 Task: Search for specific calendar items in June 2023 using the search bar.
Action: Mouse moved to (20, 86)
Screenshot: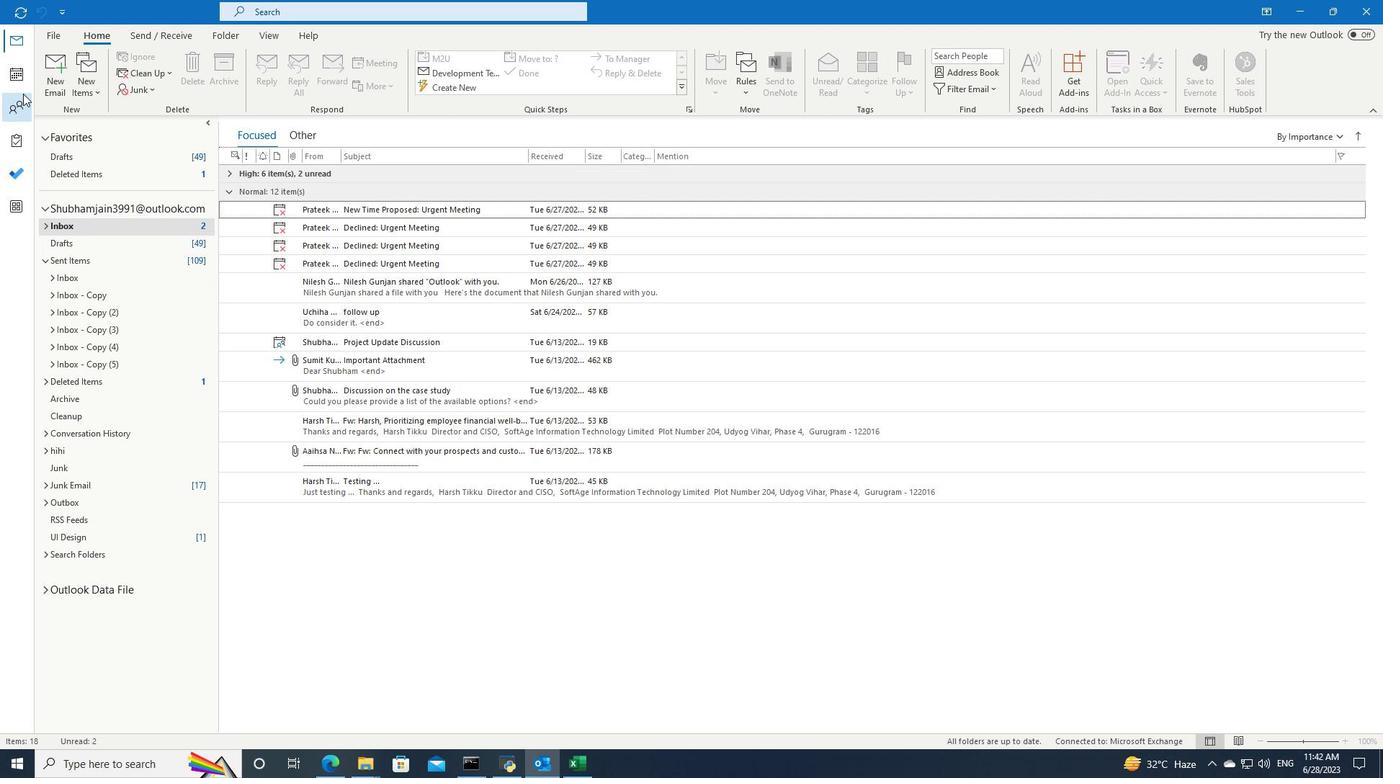 
Action: Mouse pressed left at (20, 86)
Screenshot: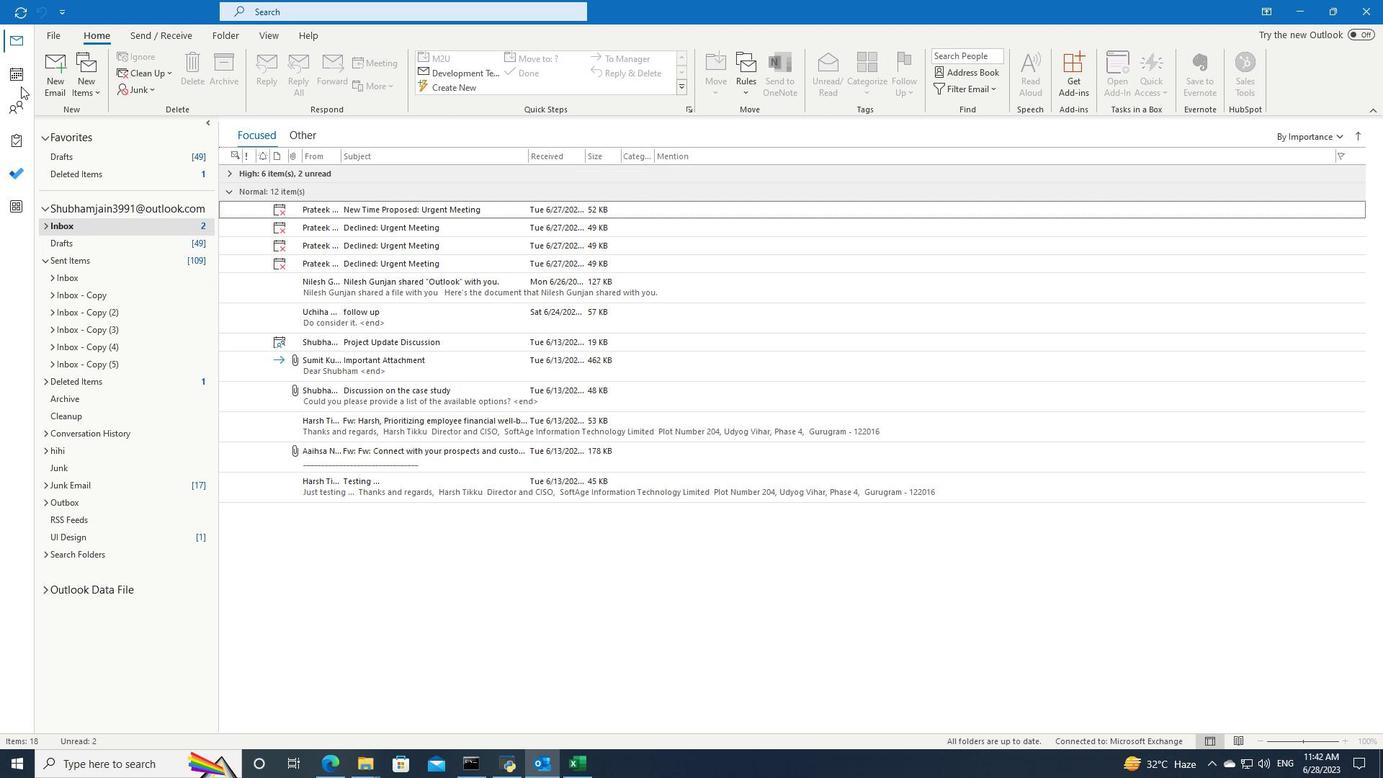 
Action: Mouse moved to (514, 12)
Screenshot: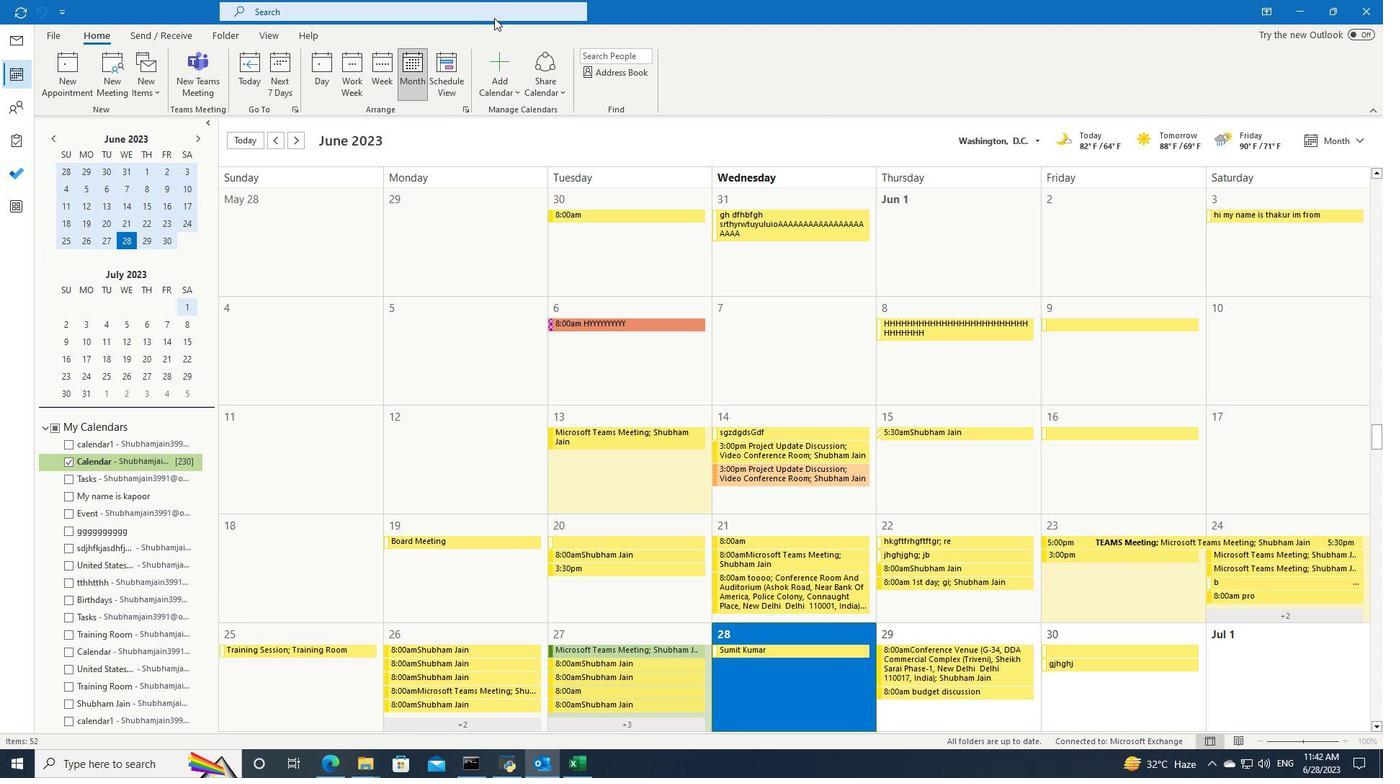 
Action: Mouse pressed left at (514, 12)
Screenshot: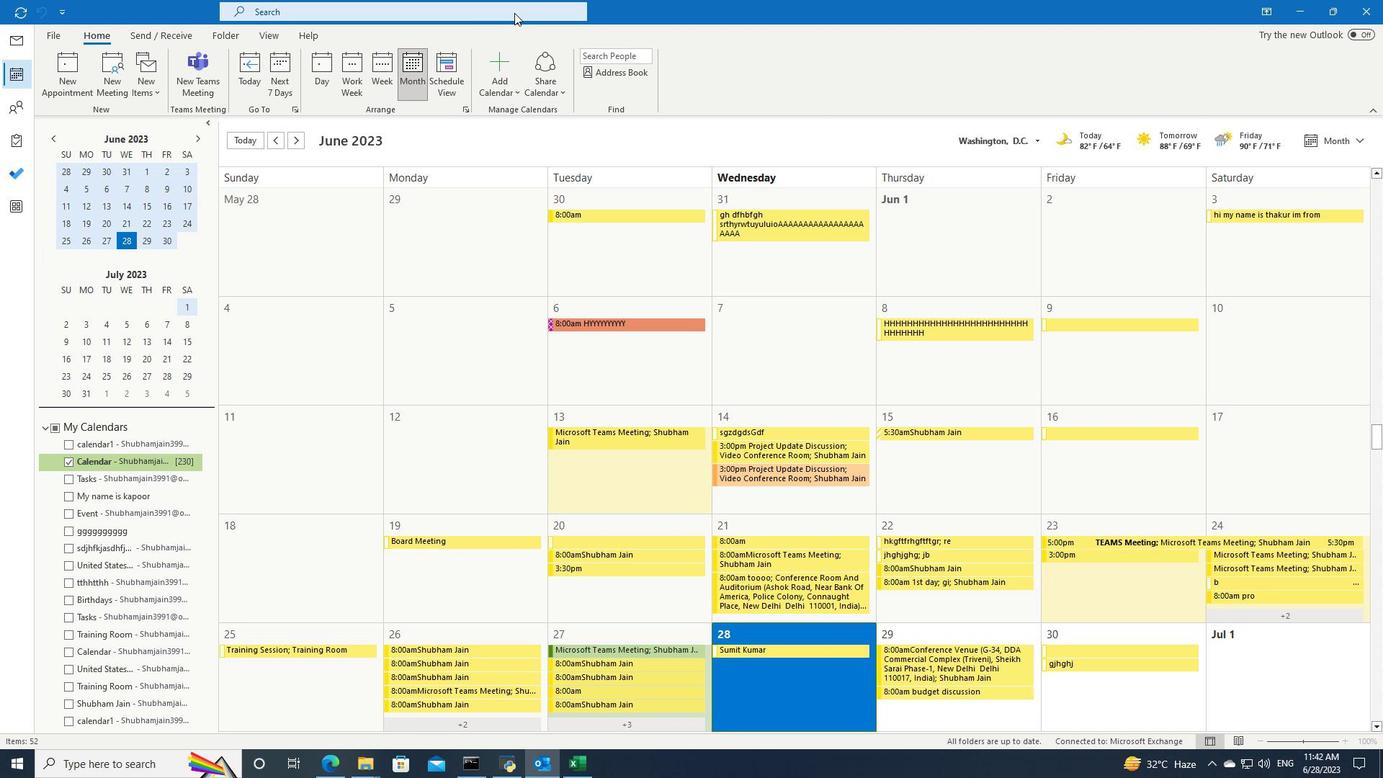 
Action: Mouse moved to (554, 8)
Screenshot: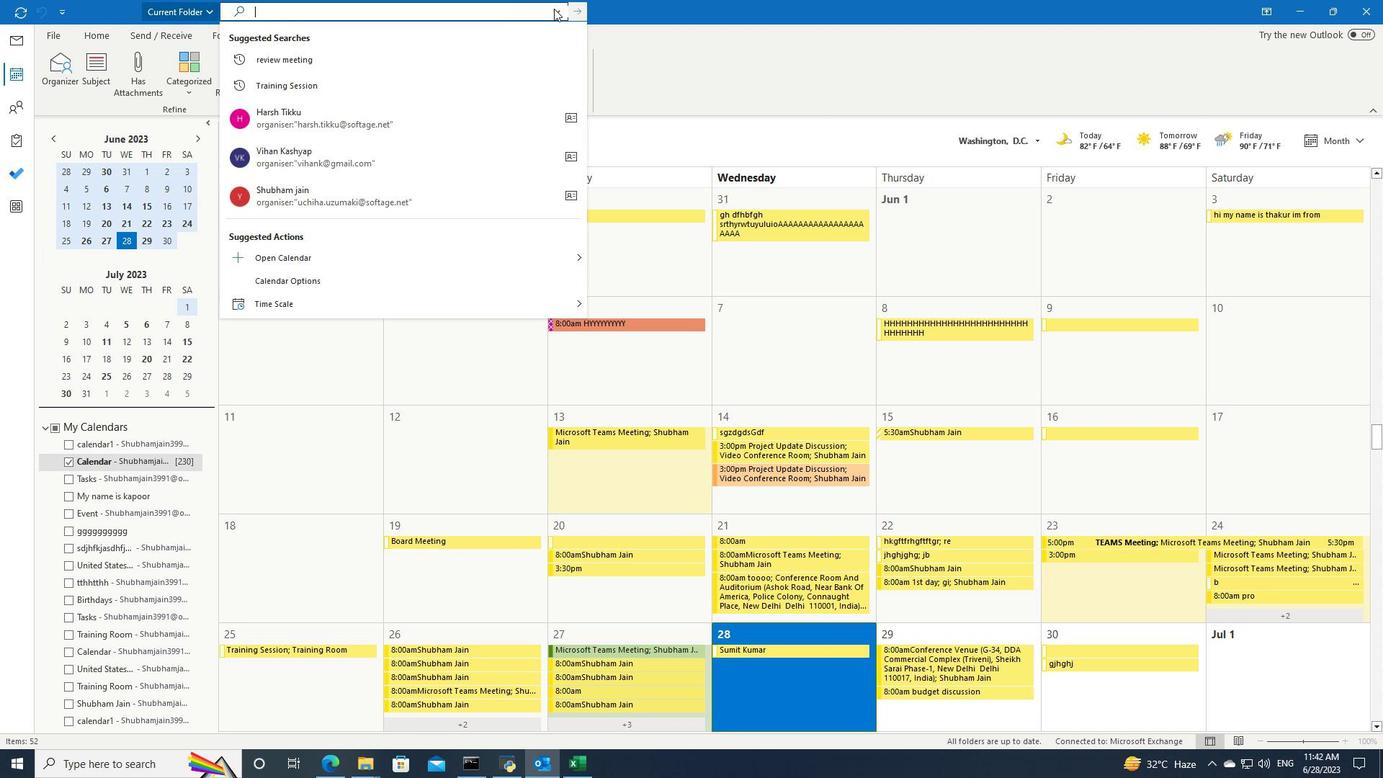
Action: Mouse pressed left at (554, 8)
Screenshot: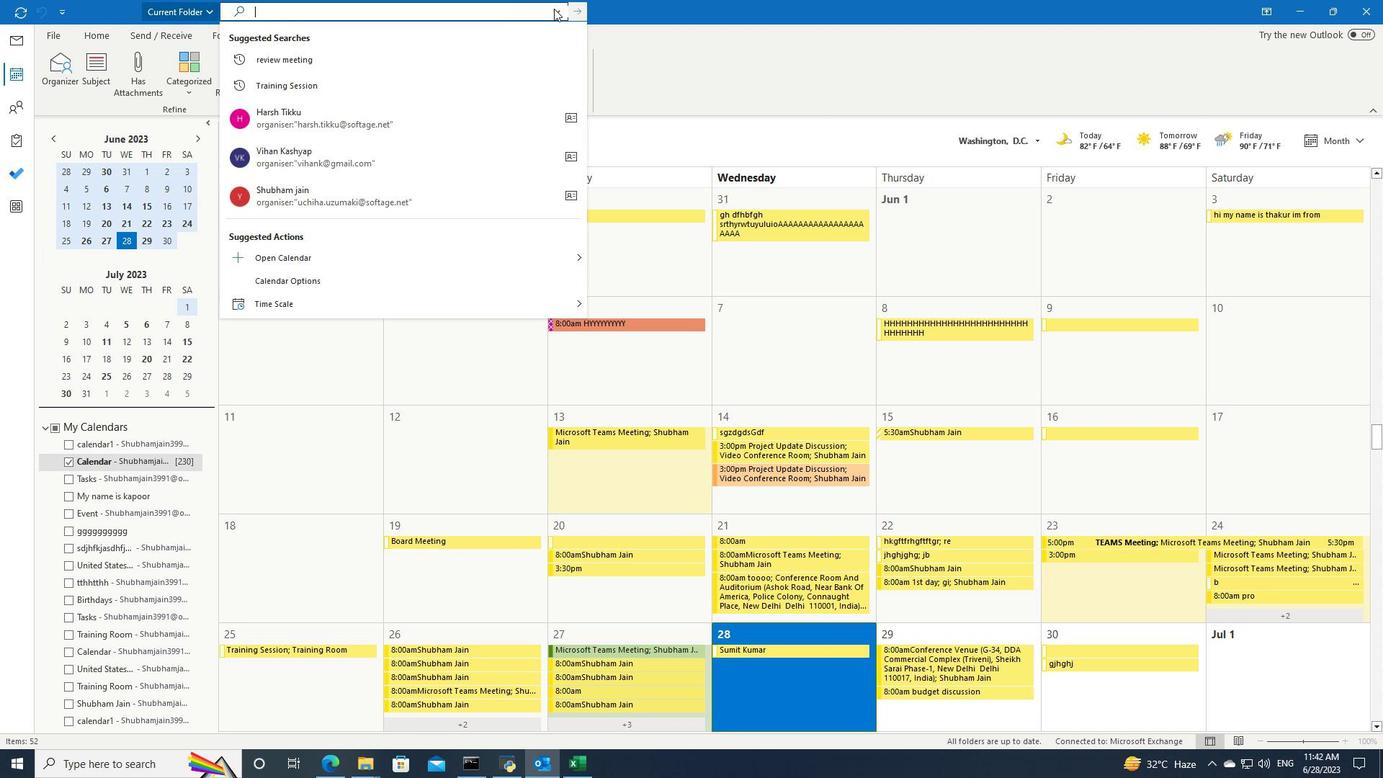 
Action: Mouse moved to (566, 34)
Screenshot: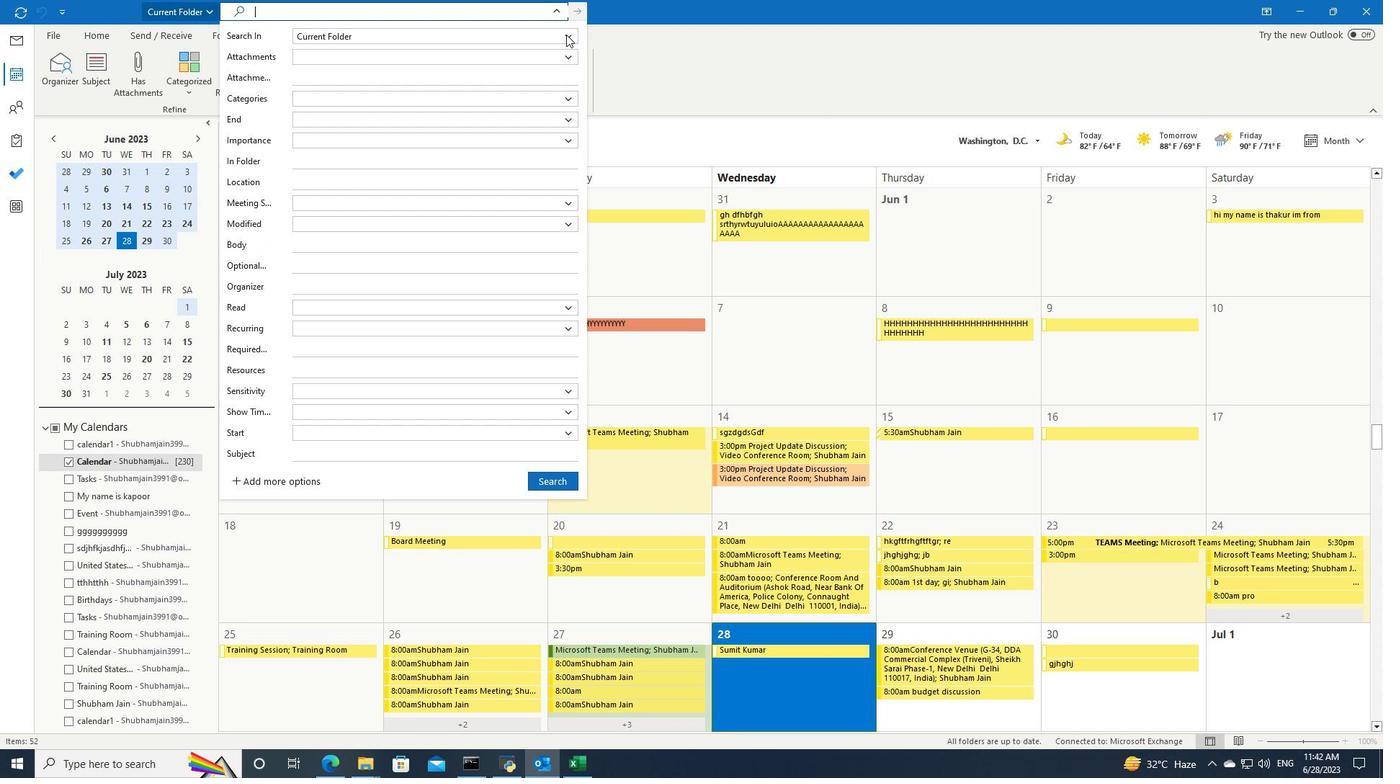 
Action: Mouse pressed left at (566, 34)
Screenshot: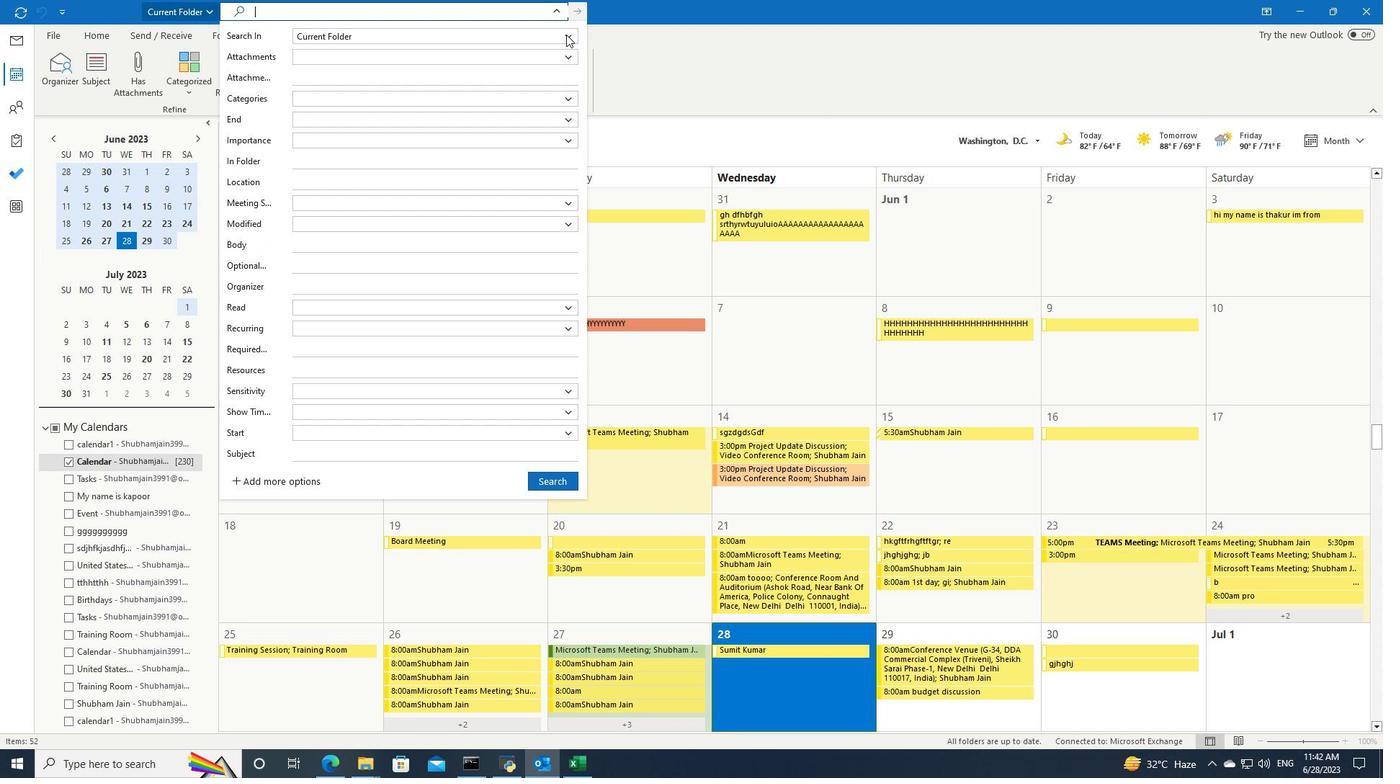 
Action: Mouse moved to (541, 73)
Screenshot: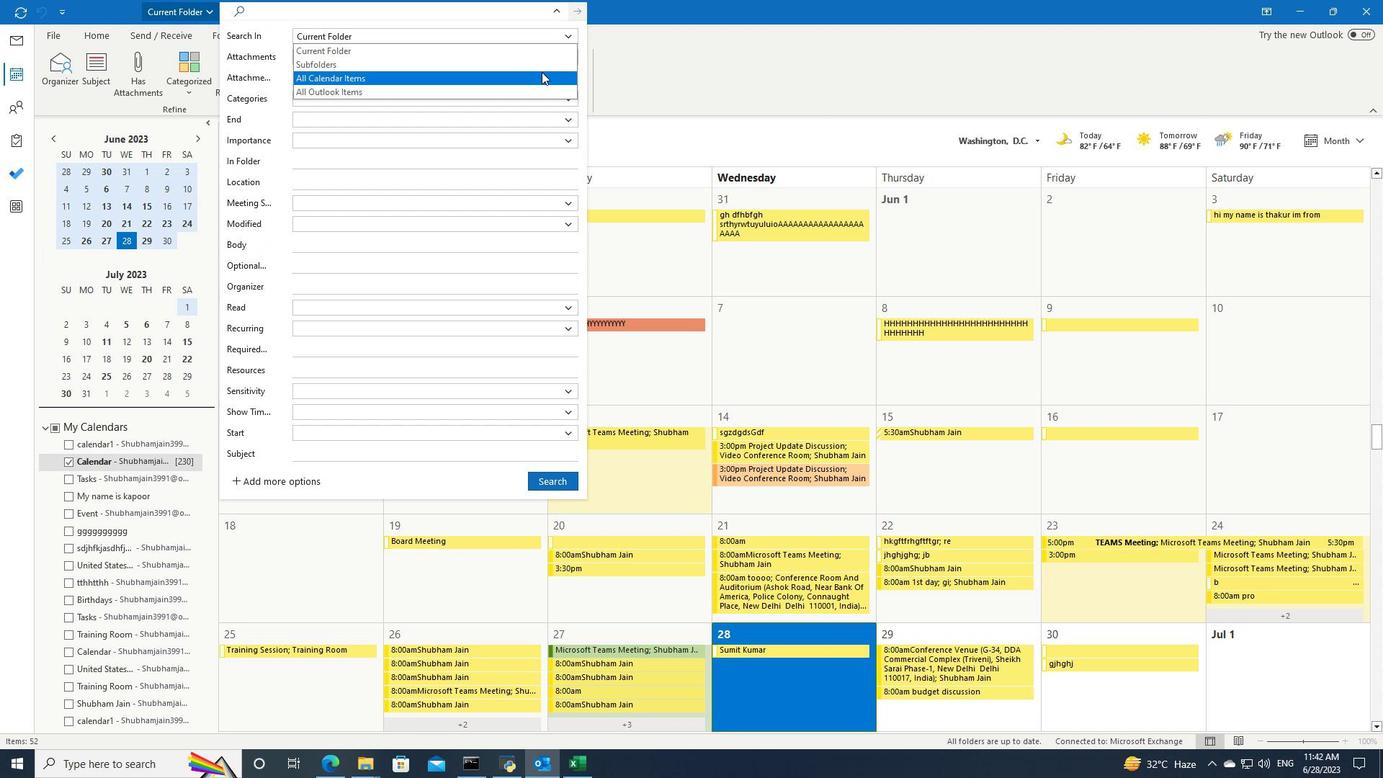 
Action: Mouse pressed left at (541, 73)
Screenshot: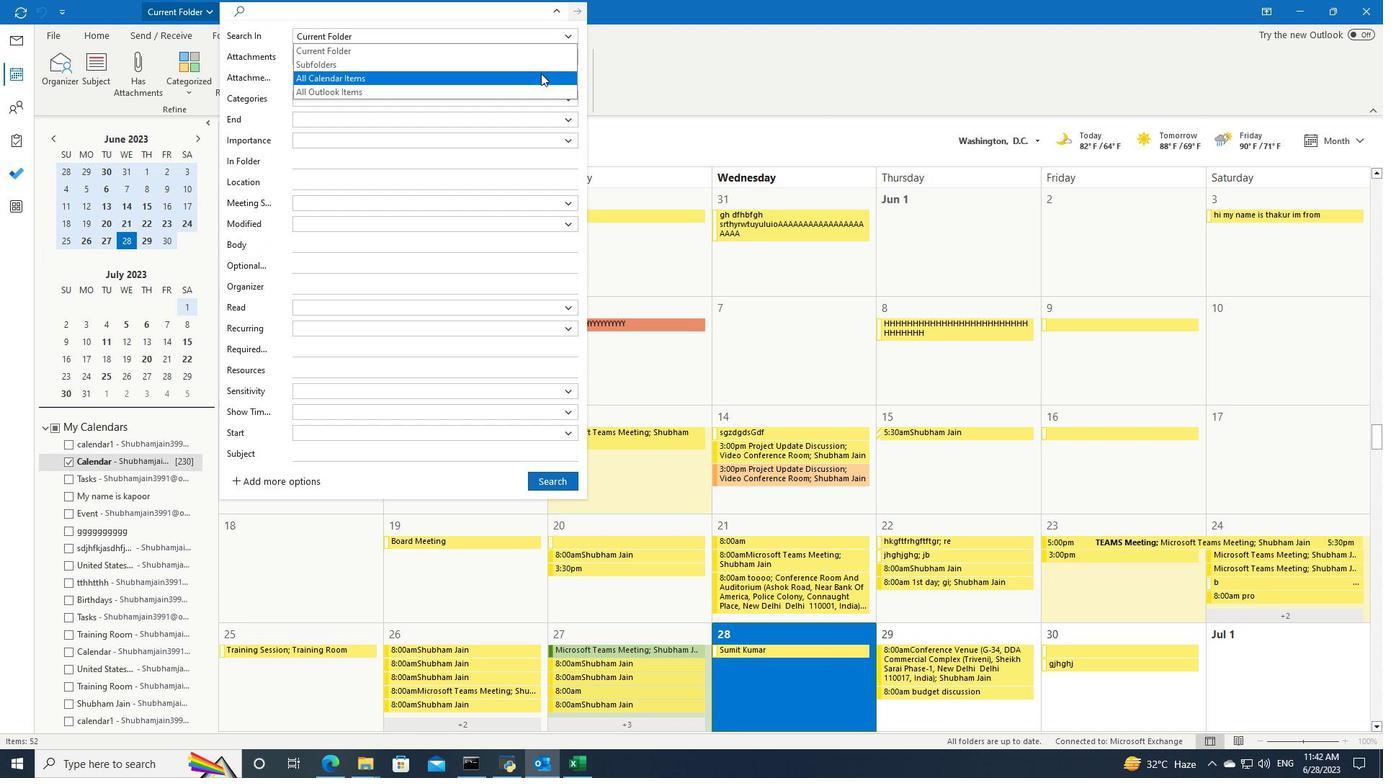 
Action: Mouse moved to (557, 12)
Screenshot: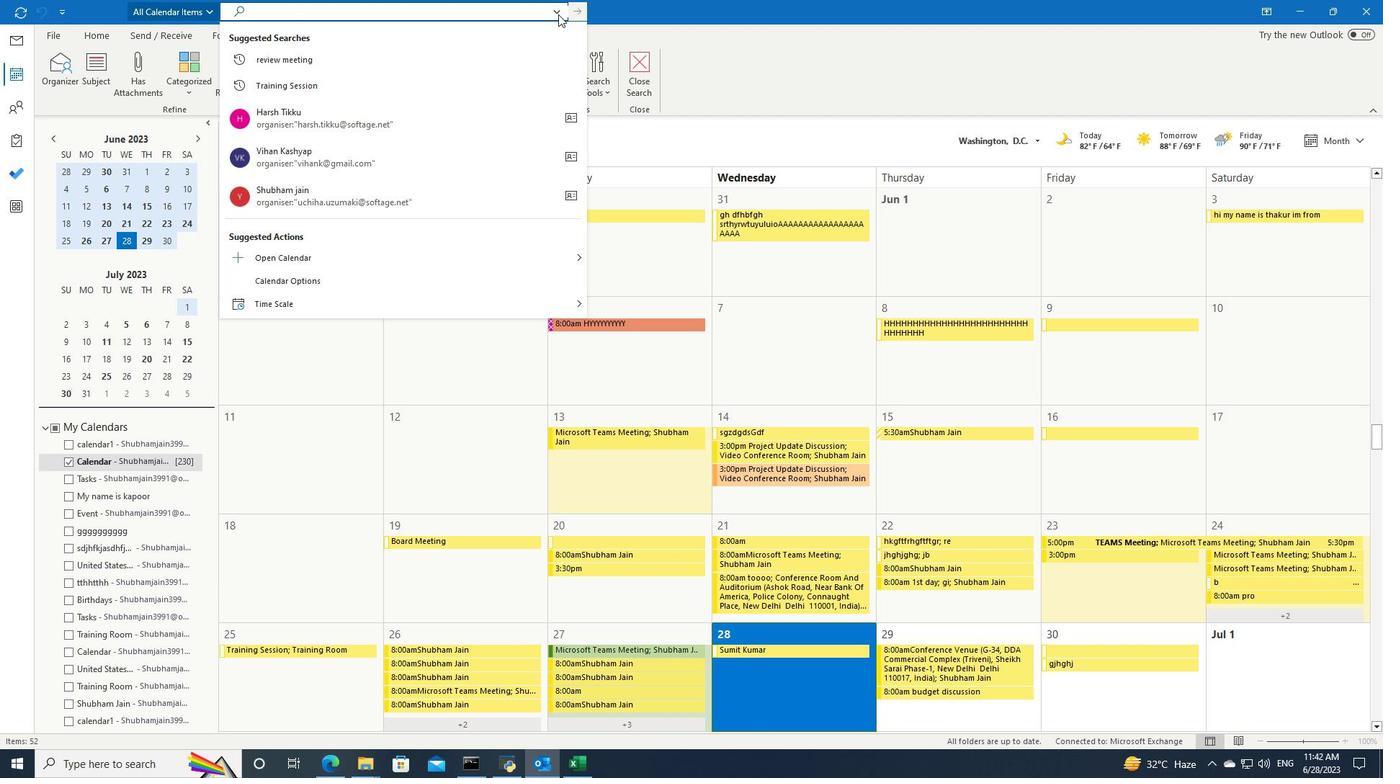 
Action: Mouse pressed left at (557, 12)
Screenshot: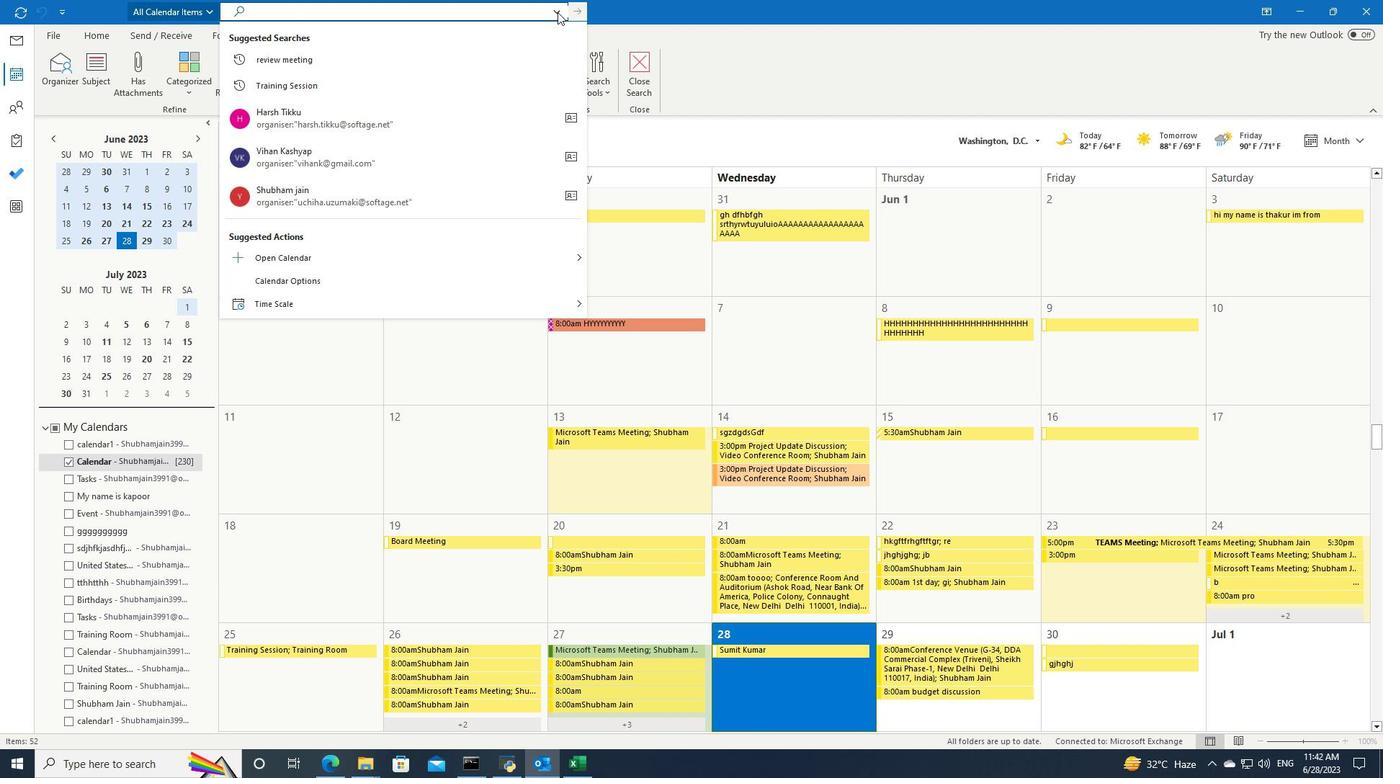 
Action: Mouse moved to (564, 384)
Screenshot: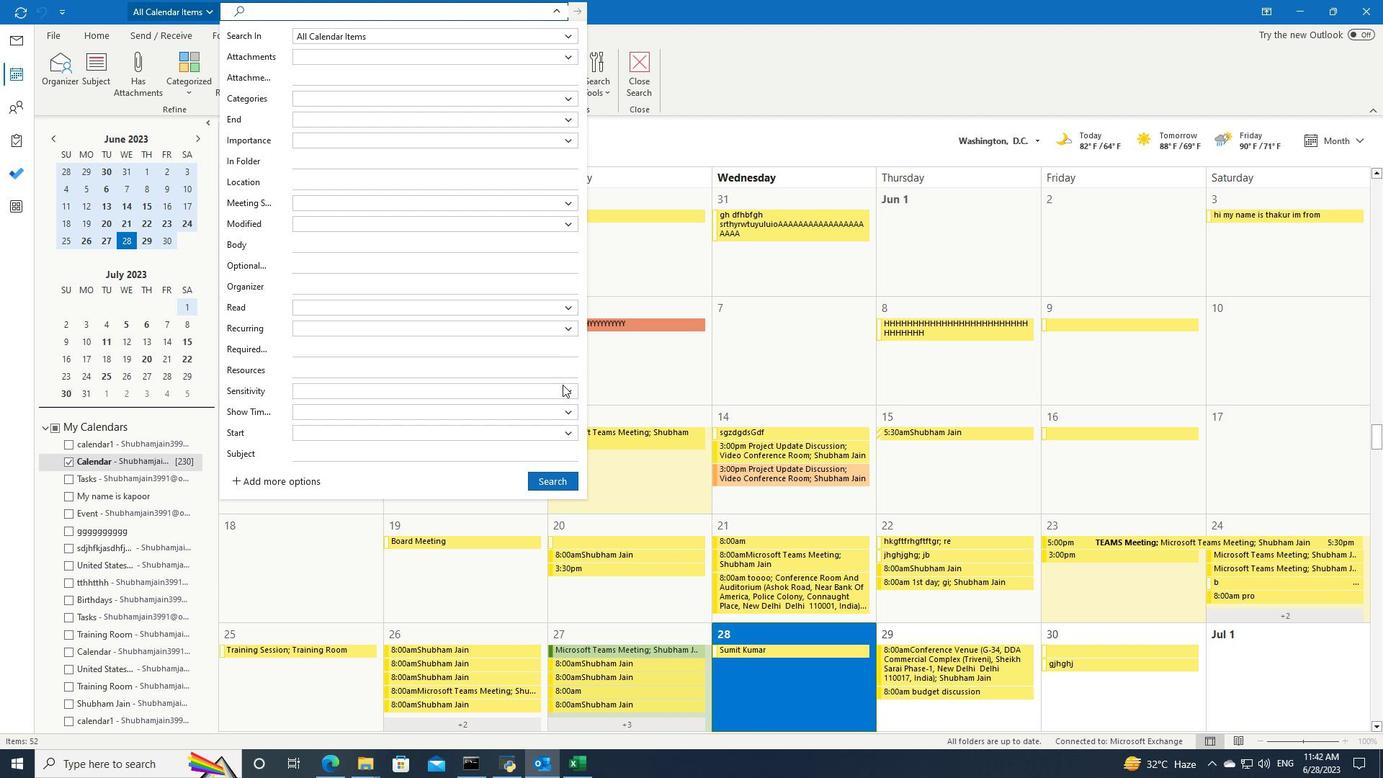 
Action: Mouse pressed left at (564, 384)
Screenshot: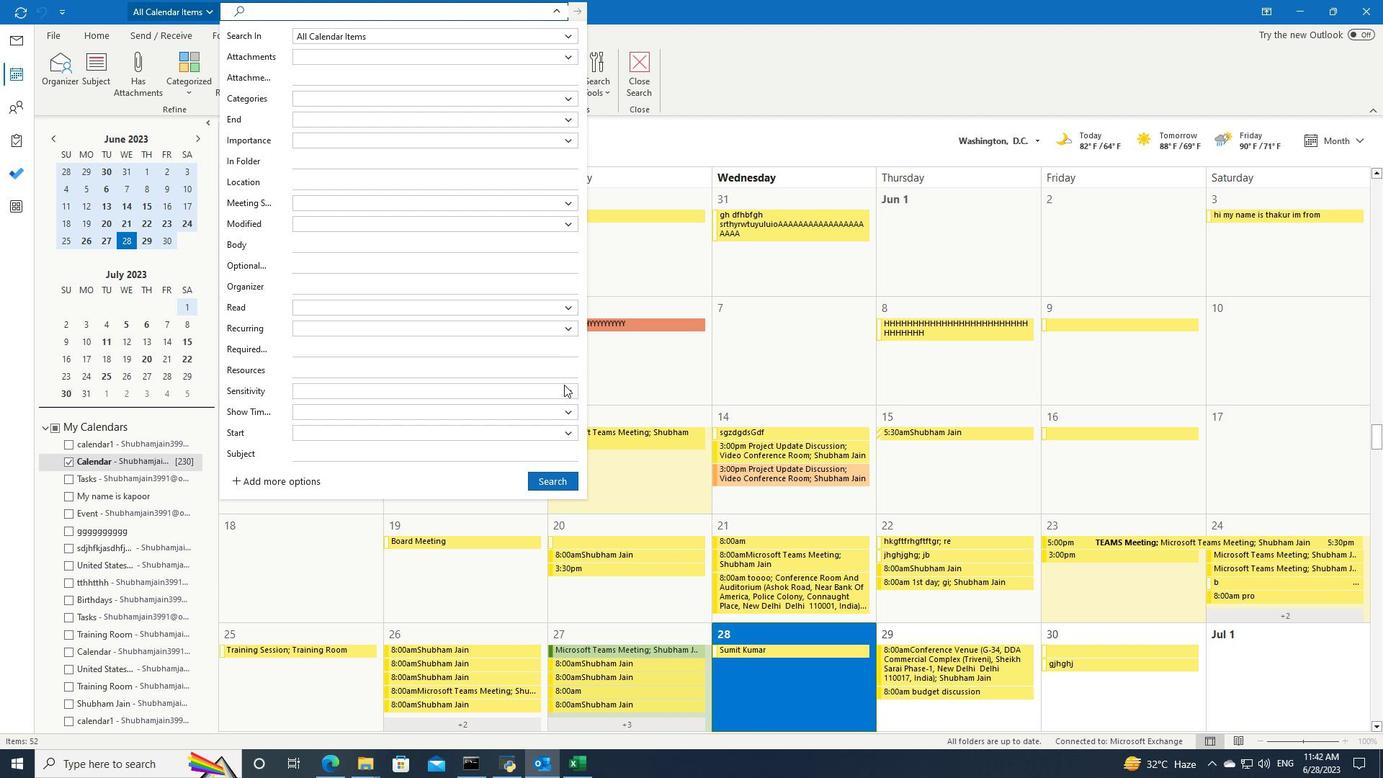 
Action: Mouse moved to (550, 464)
Screenshot: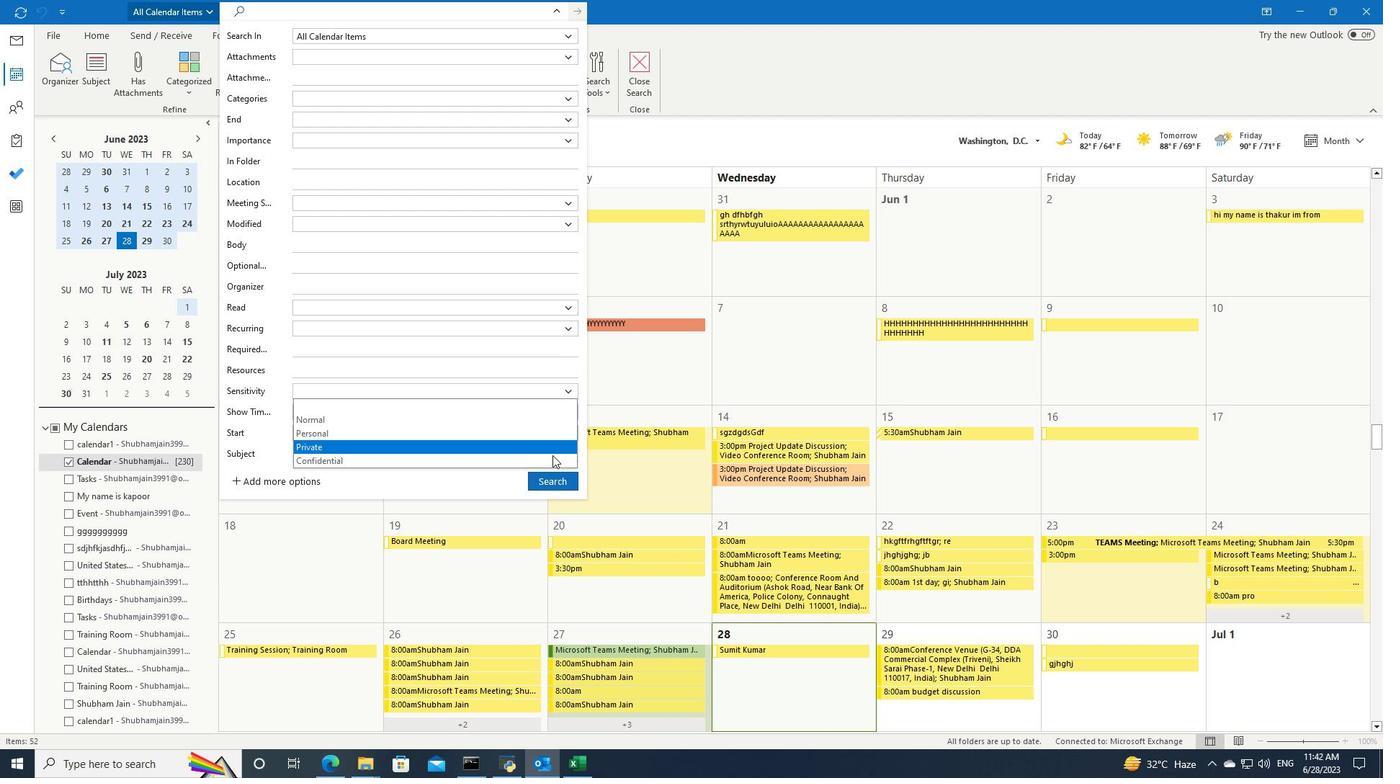 
Action: Mouse pressed left at (550, 464)
Screenshot: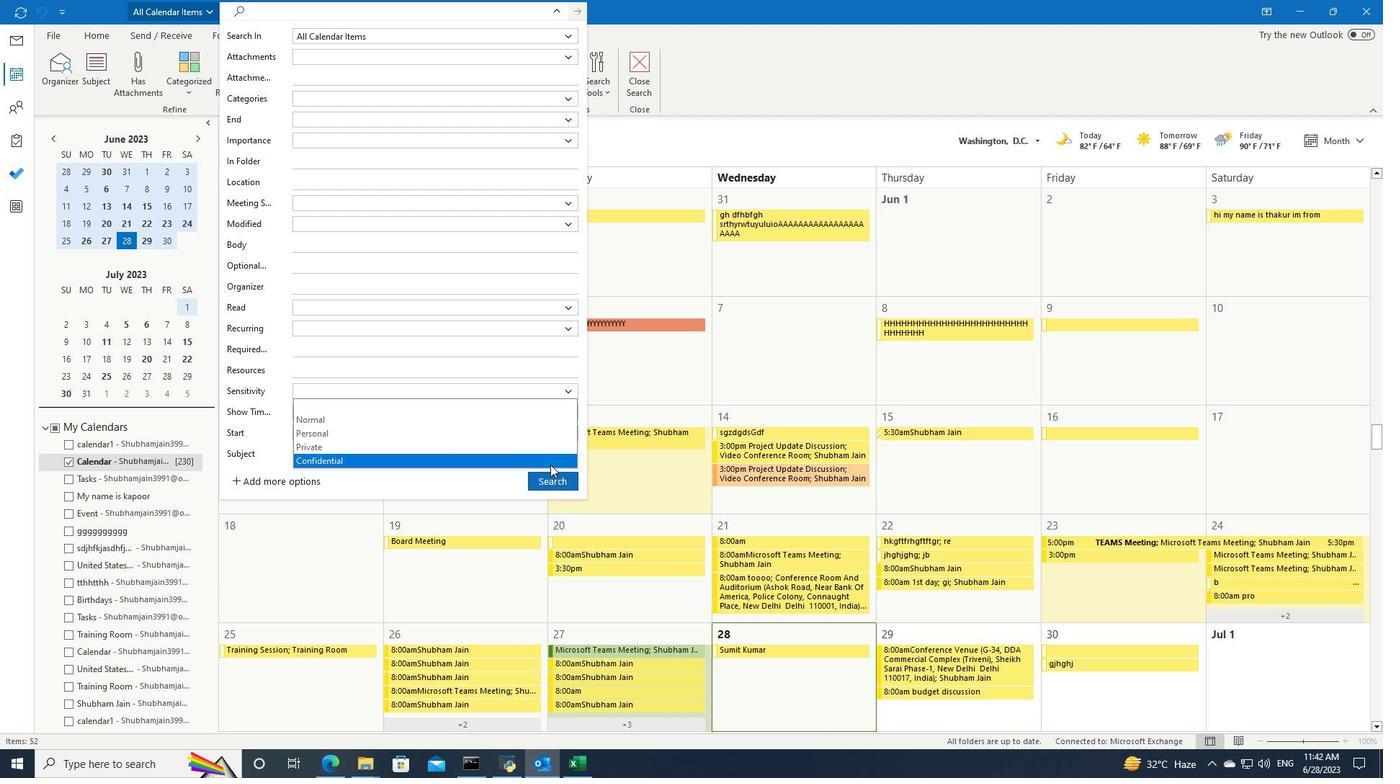 
Action: Mouse moved to (549, 479)
Screenshot: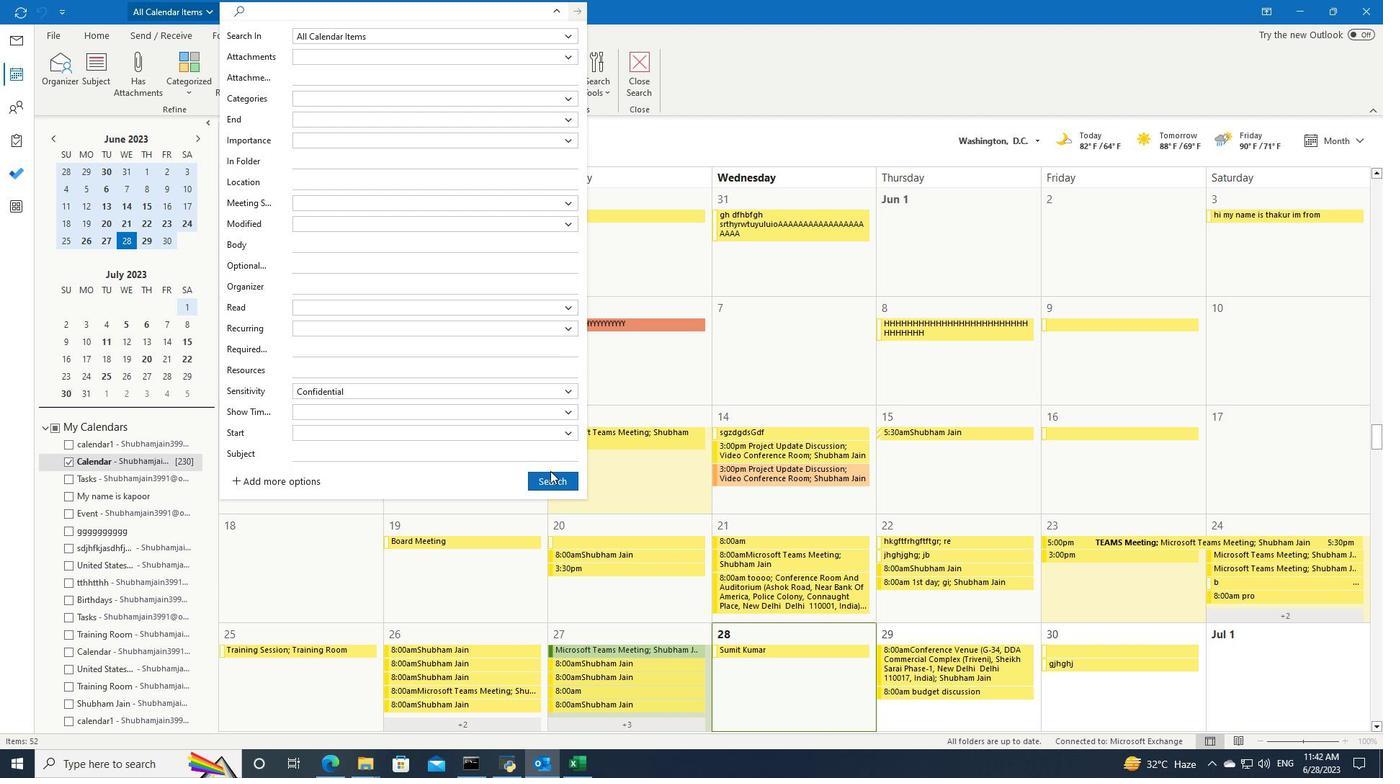 
Action: Mouse pressed left at (549, 479)
Screenshot: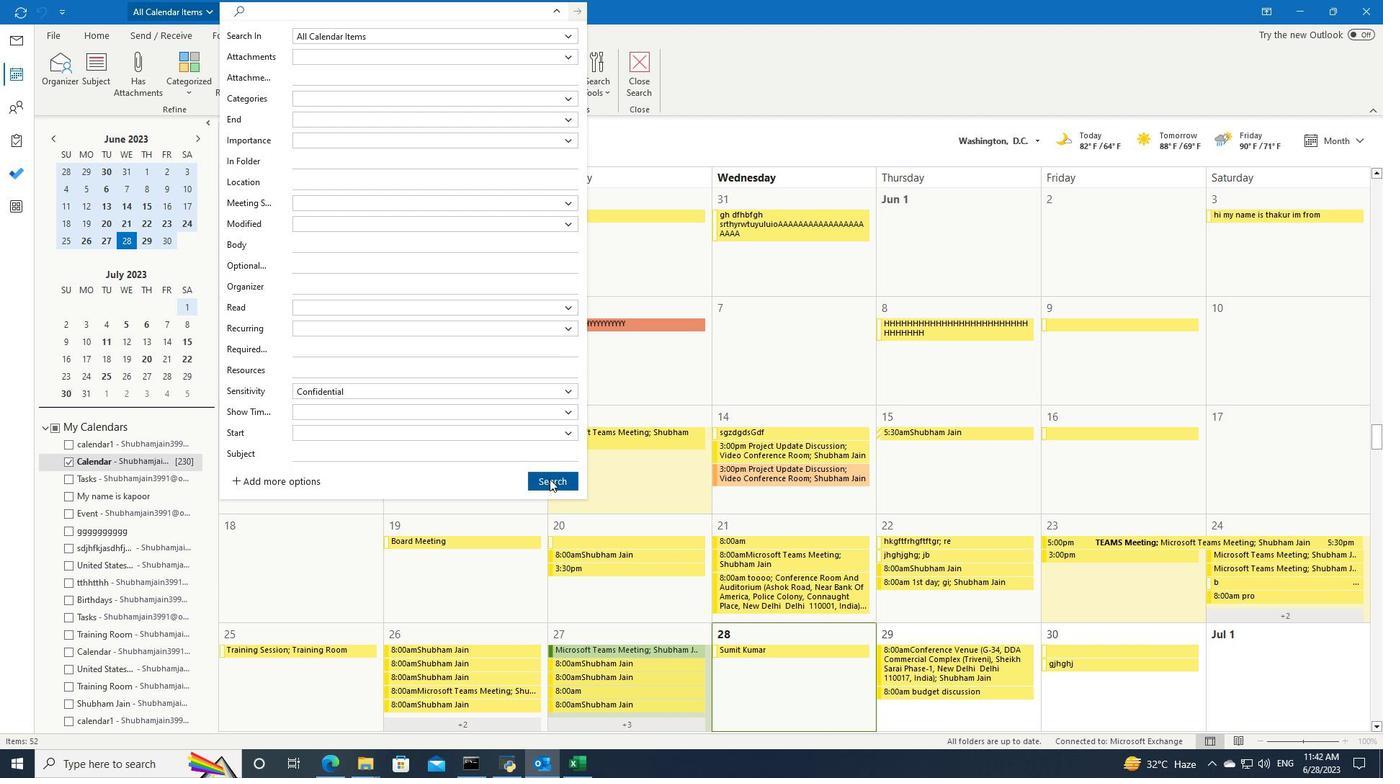 
